 Task: Create a due date automation when advanced on, 2 days before a card is due add fields without custom fields "Resume" completed at 11:00 AM.
Action: Mouse moved to (1086, 80)
Screenshot: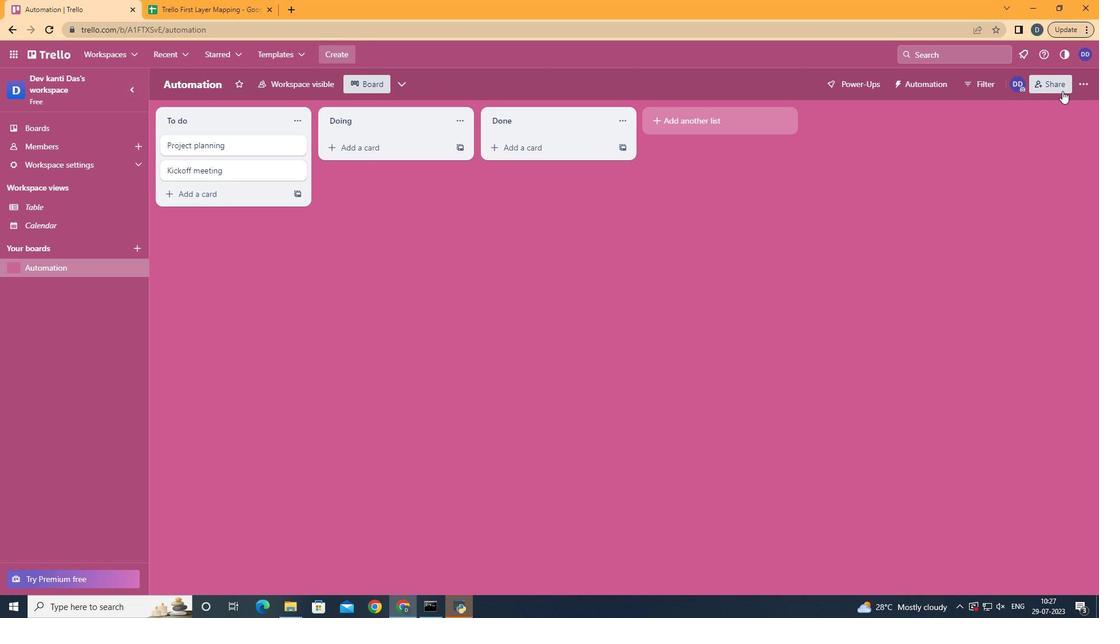 
Action: Mouse pressed left at (1086, 80)
Screenshot: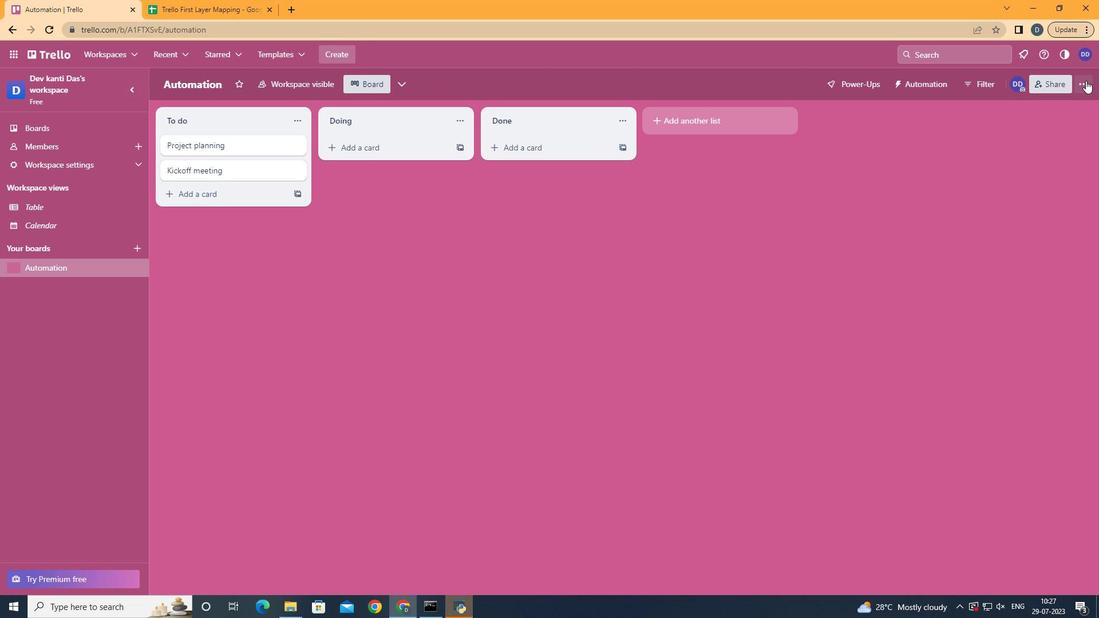 
Action: Mouse moved to (985, 233)
Screenshot: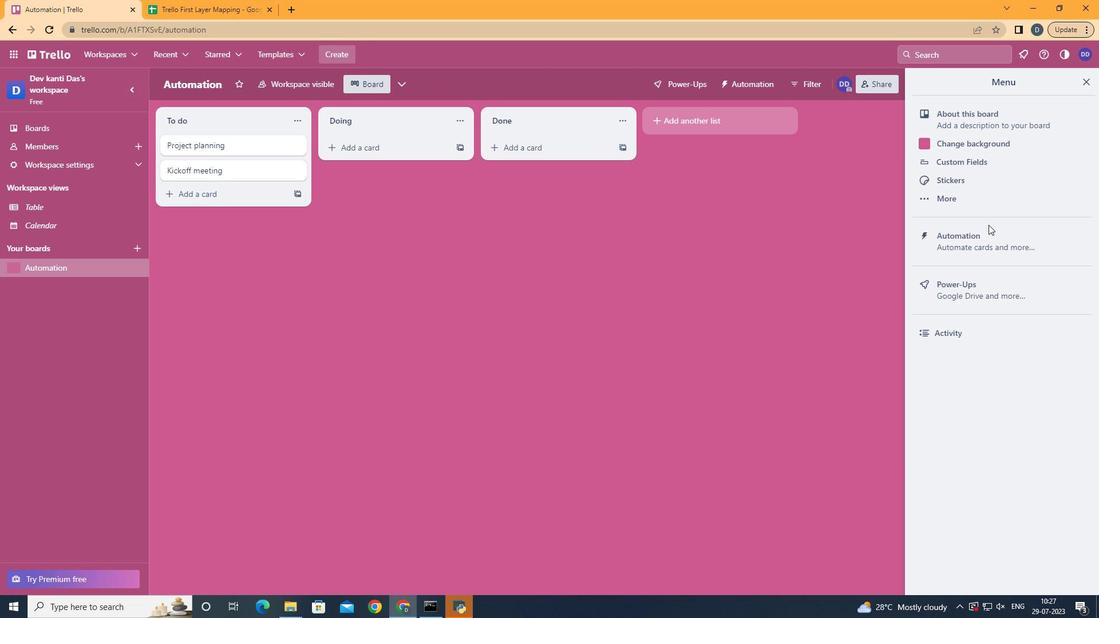 
Action: Mouse pressed left at (985, 233)
Screenshot: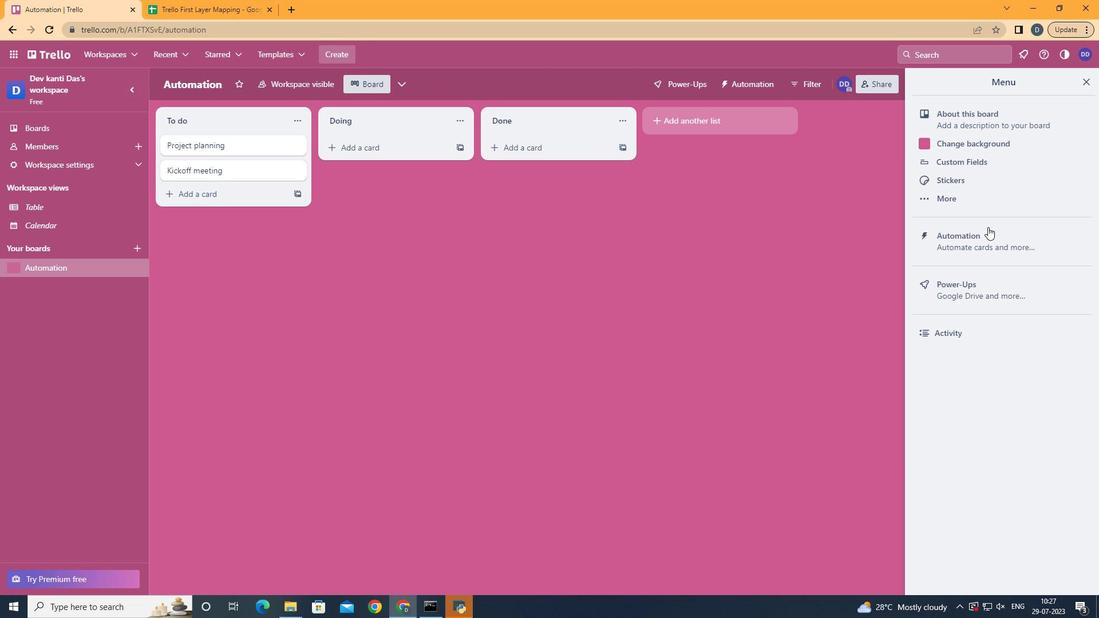 
Action: Mouse moved to (201, 235)
Screenshot: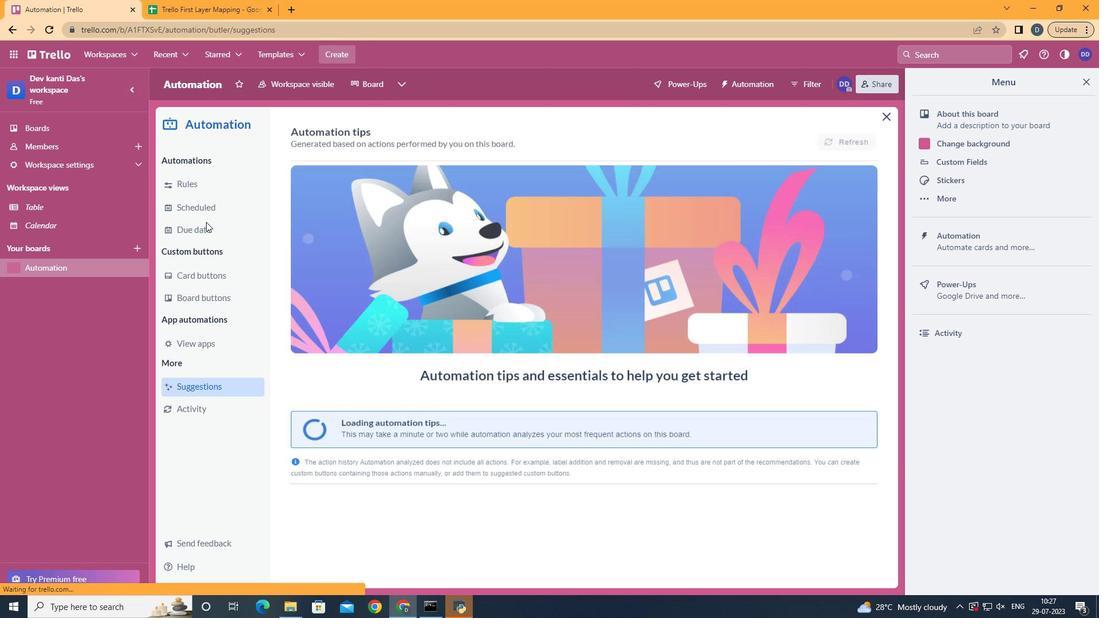 
Action: Mouse pressed left at (201, 235)
Screenshot: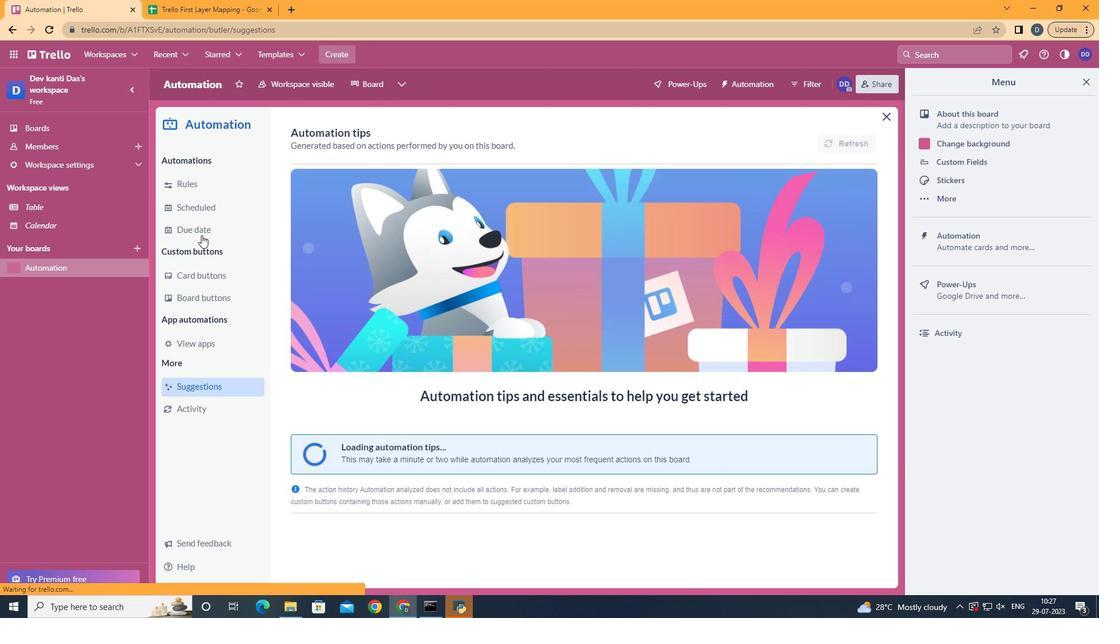 
Action: Mouse moved to (819, 138)
Screenshot: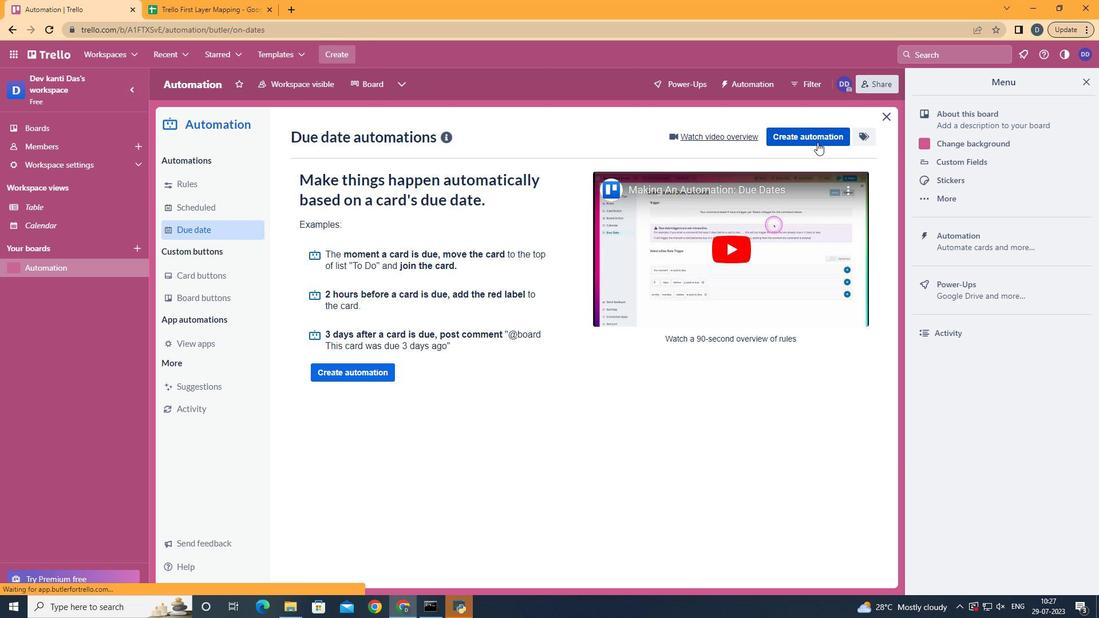 
Action: Mouse pressed left at (819, 138)
Screenshot: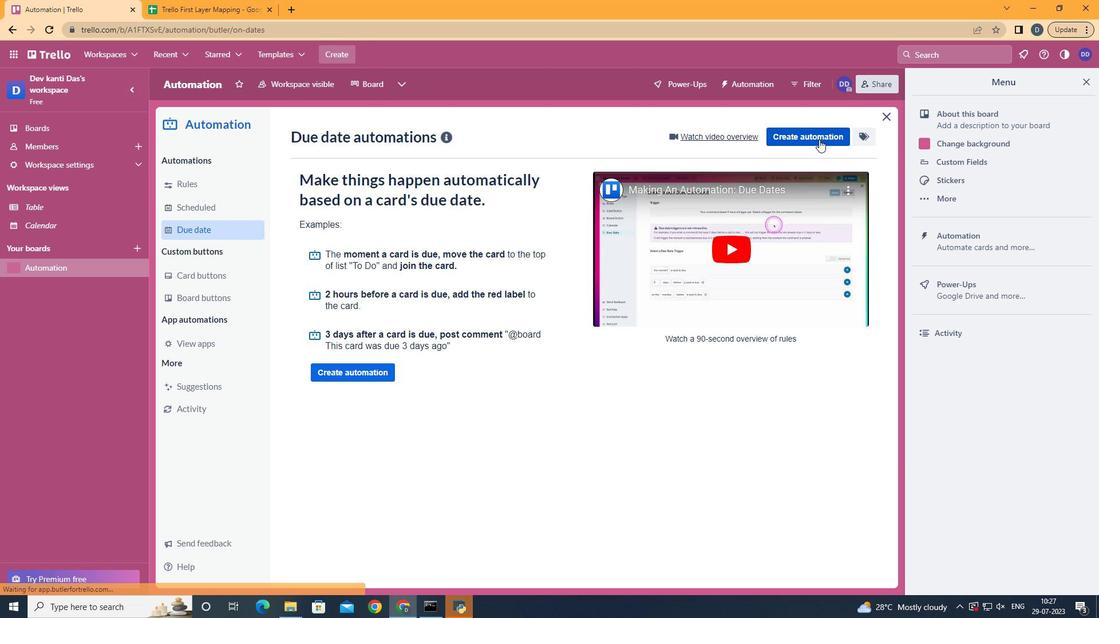 
Action: Mouse moved to (598, 244)
Screenshot: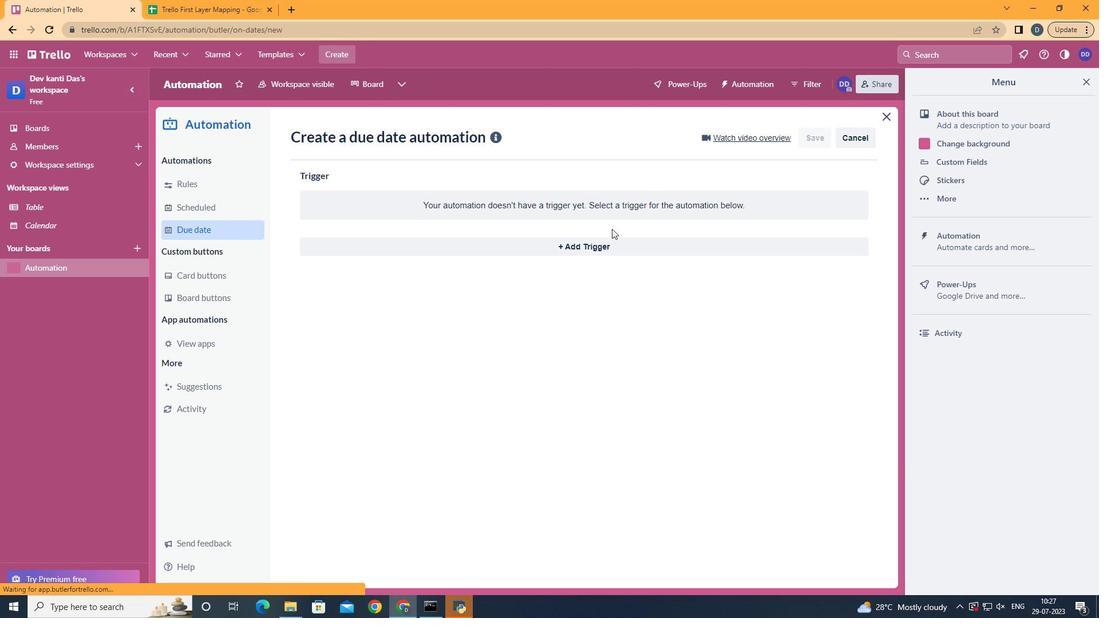 
Action: Mouse pressed left at (598, 244)
Screenshot: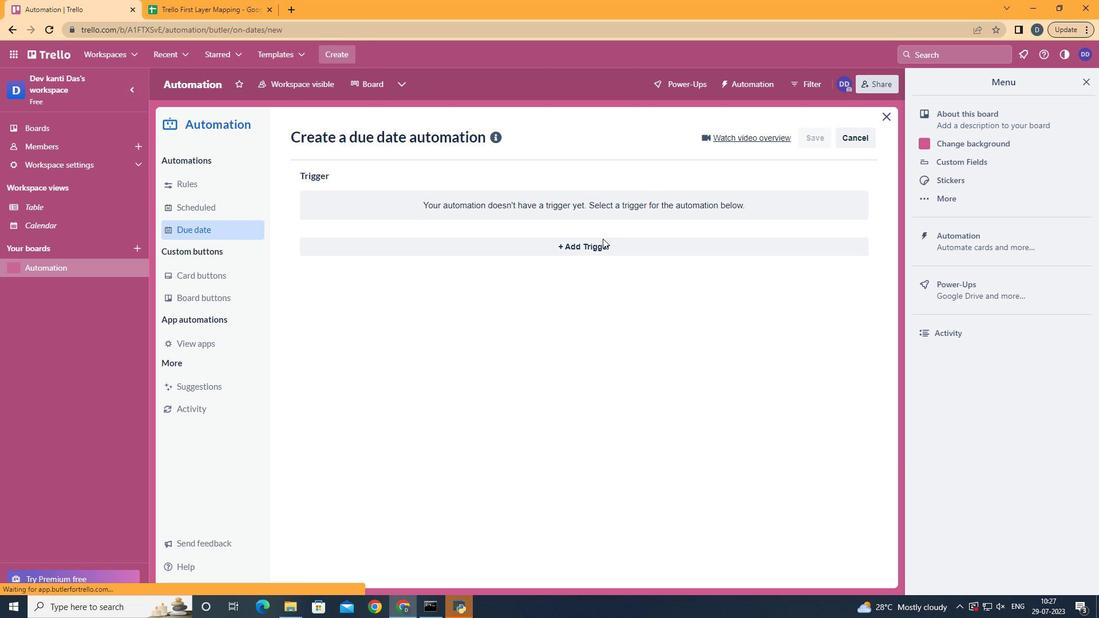 
Action: Mouse moved to (453, 420)
Screenshot: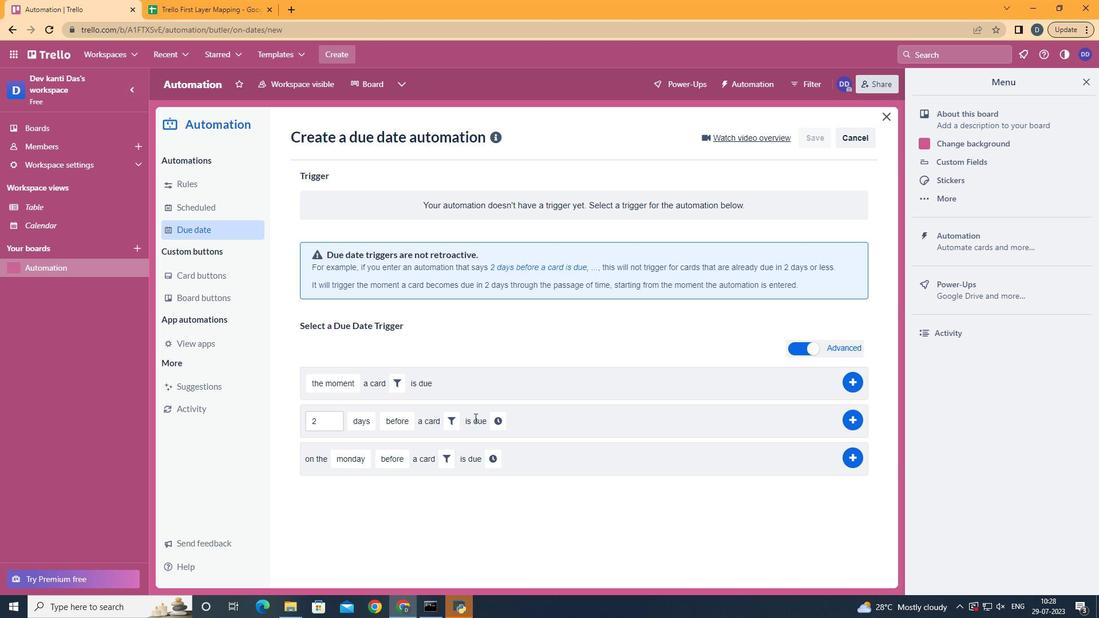 
Action: Mouse pressed left at (453, 420)
Screenshot: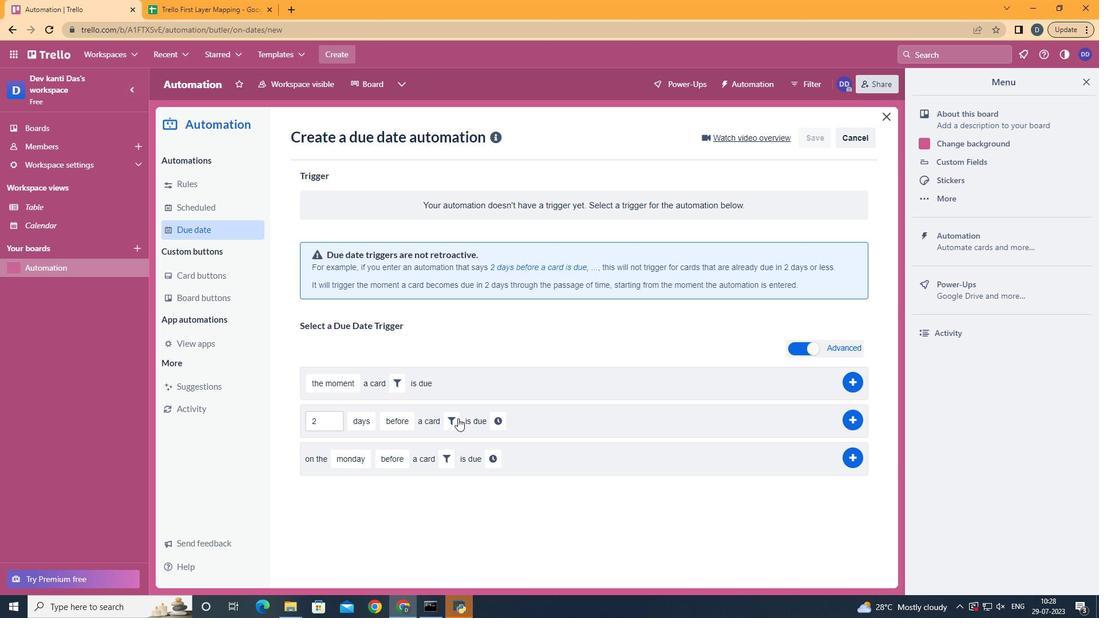 
Action: Mouse moved to (639, 460)
Screenshot: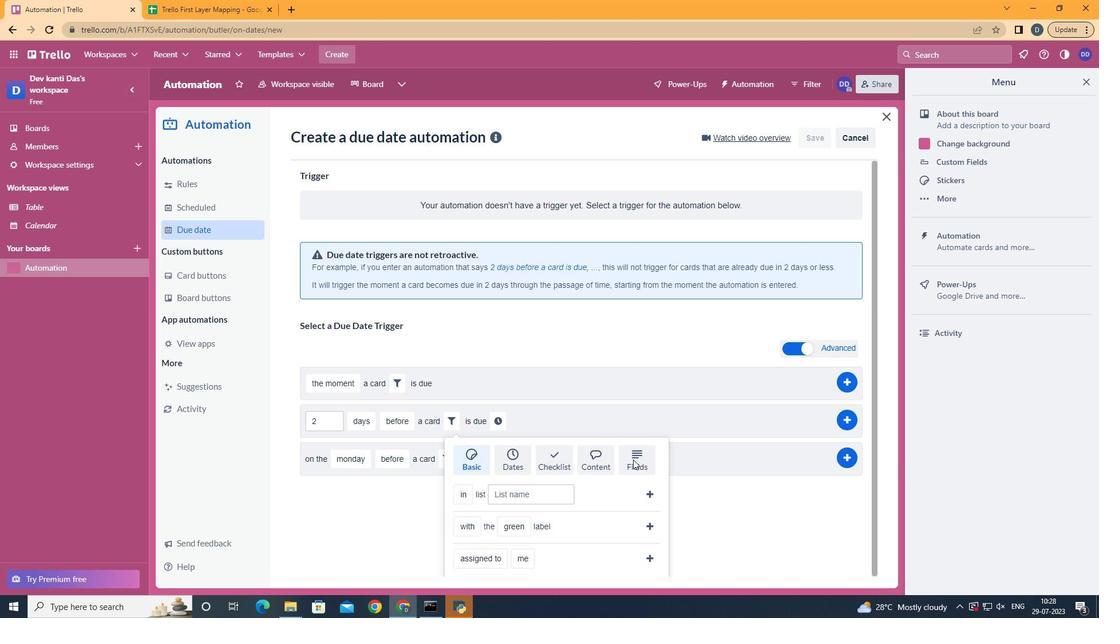 
Action: Mouse pressed left at (639, 460)
Screenshot: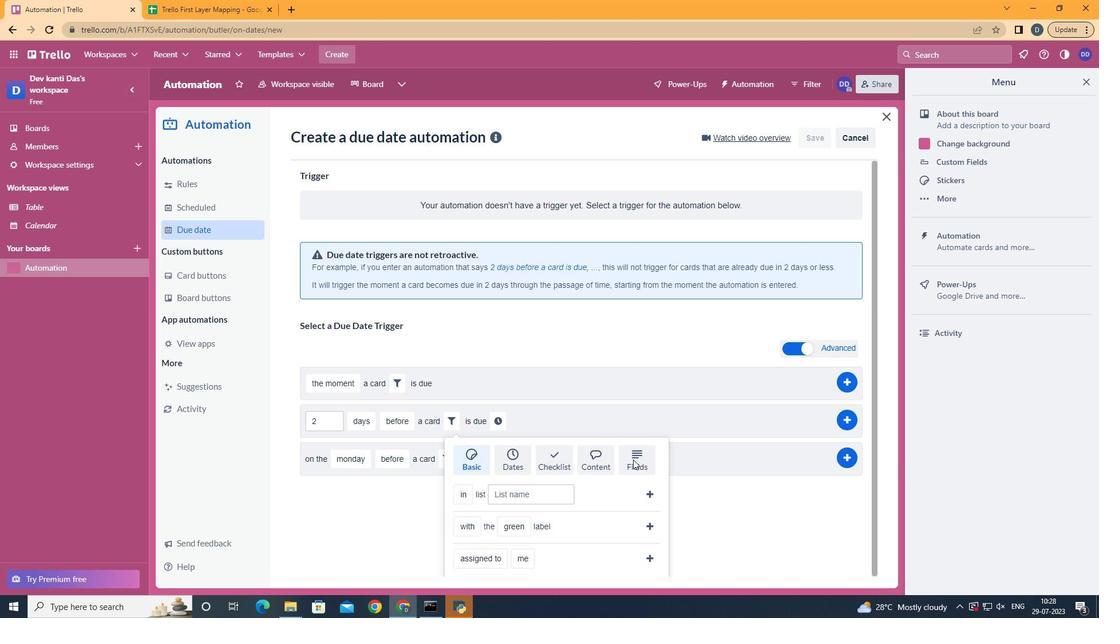 
Action: Mouse moved to (674, 470)
Screenshot: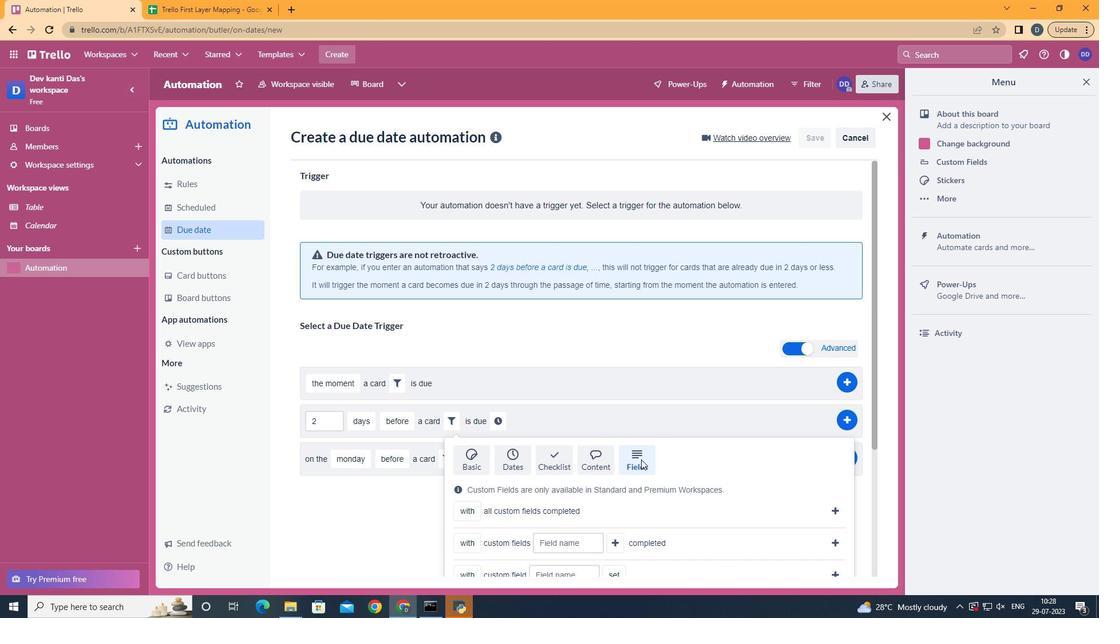 
Action: Mouse scrolled (674, 470) with delta (0, 0)
Screenshot: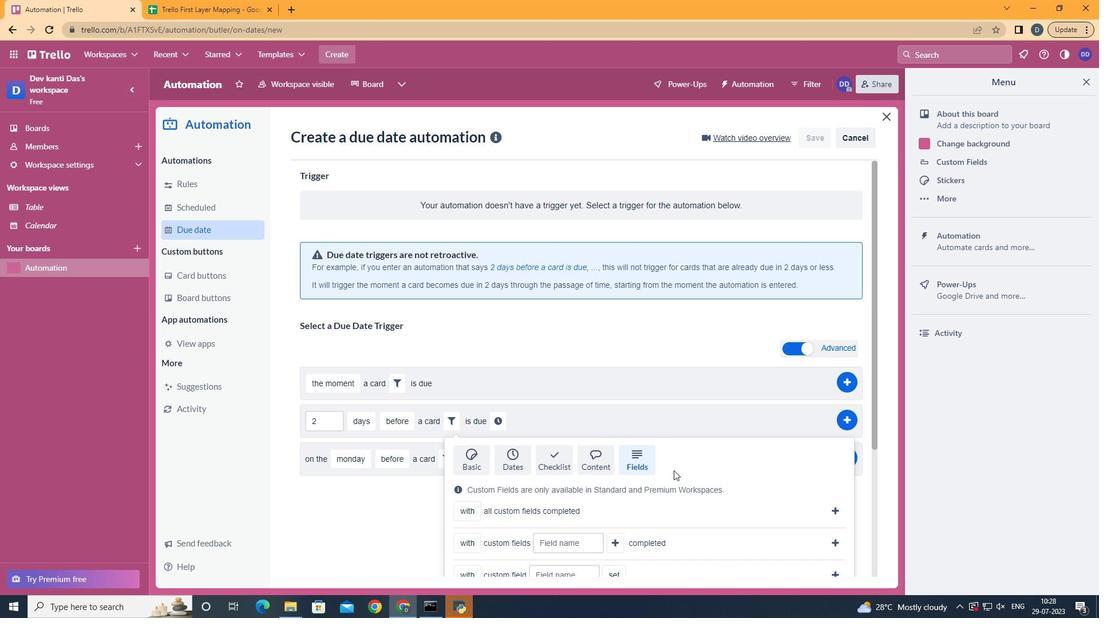 
Action: Mouse scrolled (674, 470) with delta (0, 0)
Screenshot: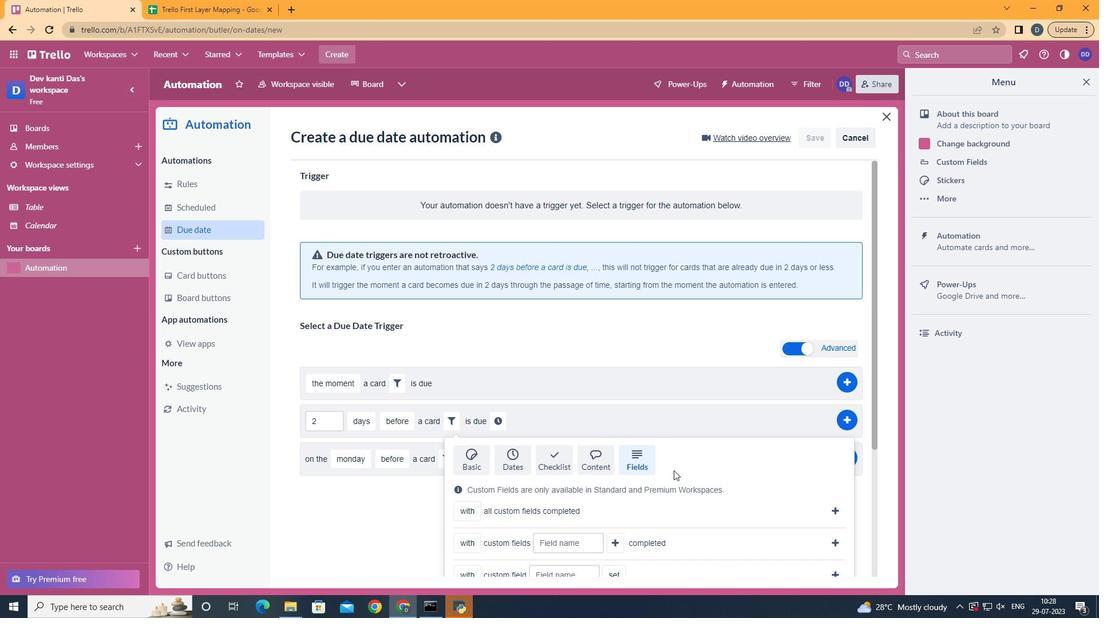 
Action: Mouse scrolled (674, 470) with delta (0, 0)
Screenshot: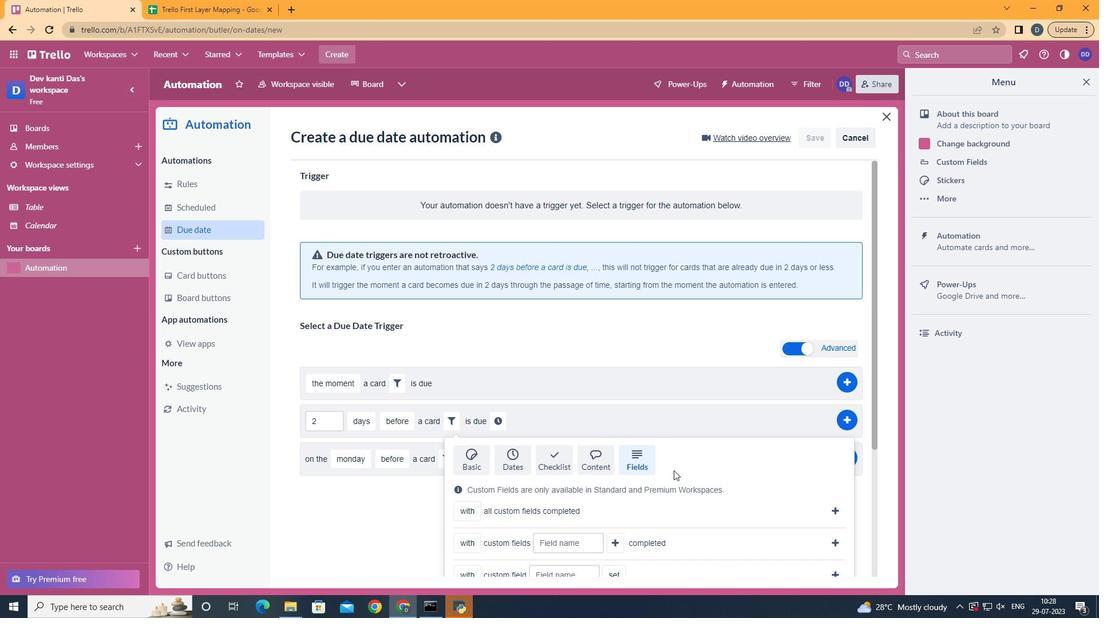 
Action: Mouse scrolled (674, 470) with delta (0, 0)
Screenshot: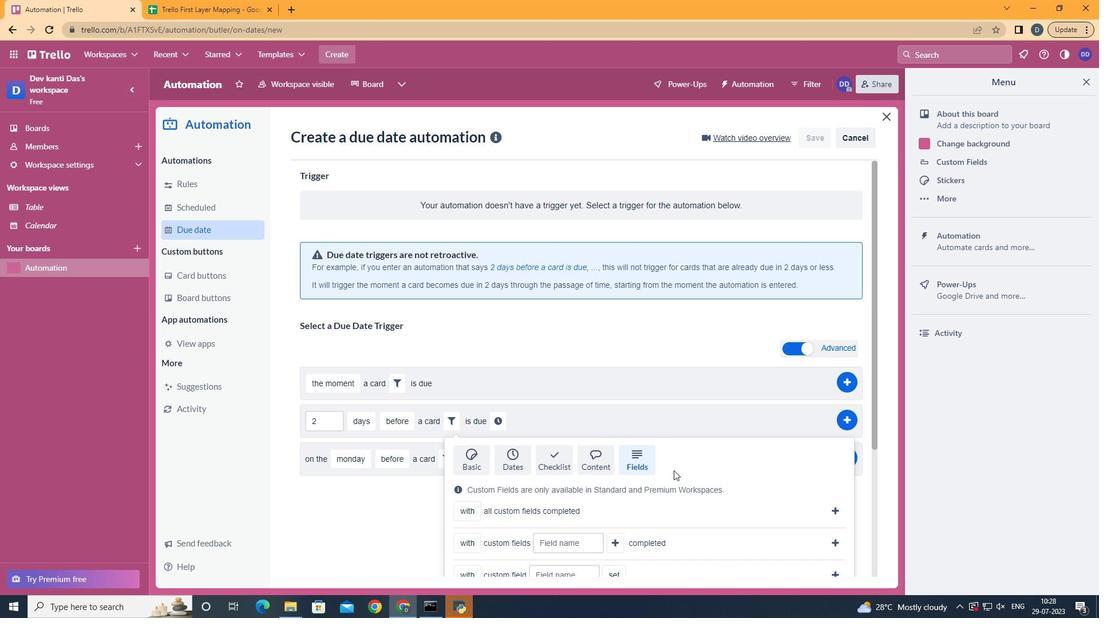 
Action: Mouse moved to (481, 403)
Screenshot: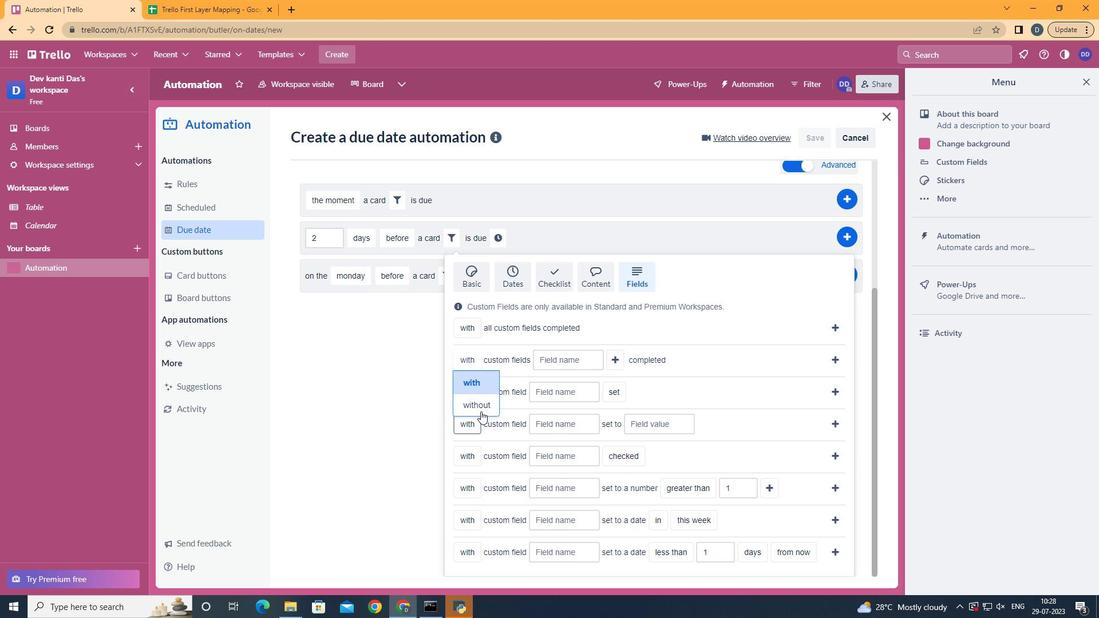 
Action: Mouse pressed left at (481, 403)
Screenshot: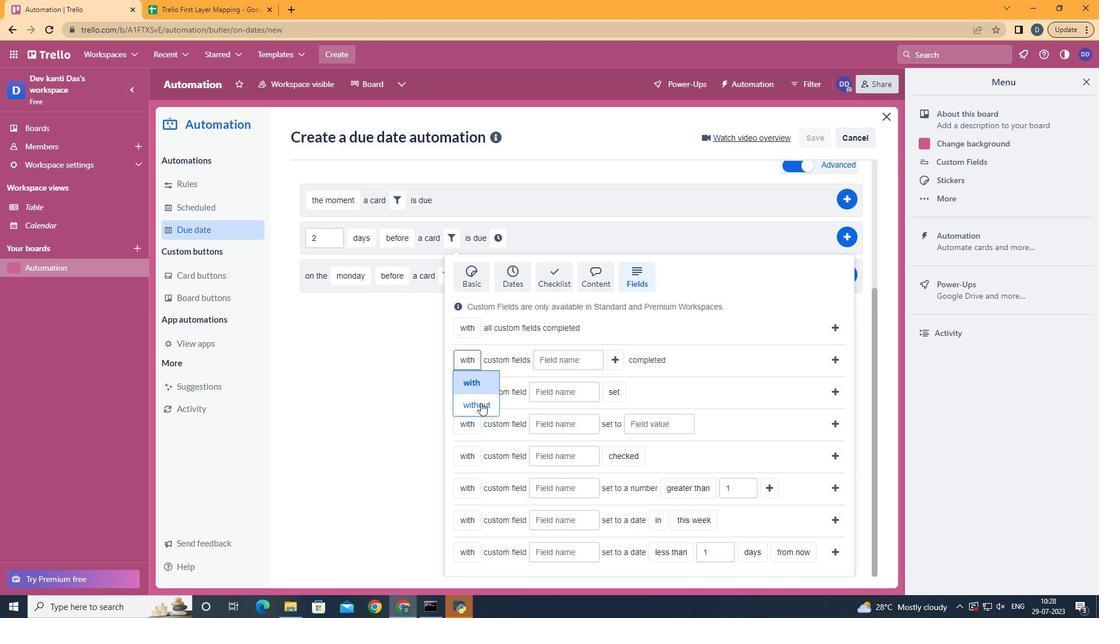
Action: Mouse moved to (578, 363)
Screenshot: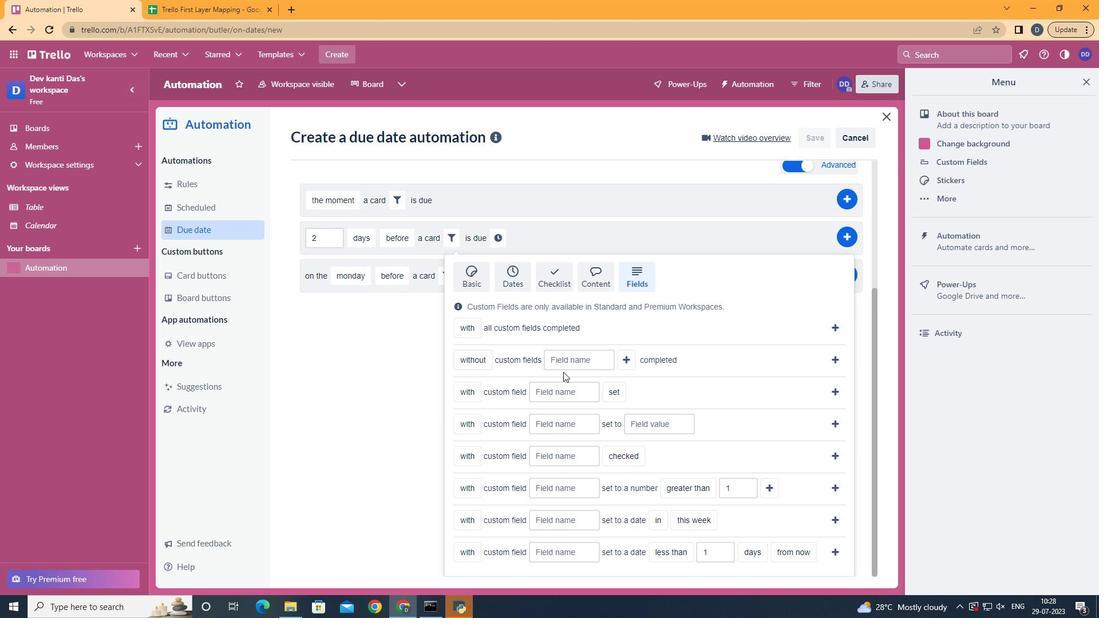 
Action: Mouse pressed left at (578, 363)
Screenshot: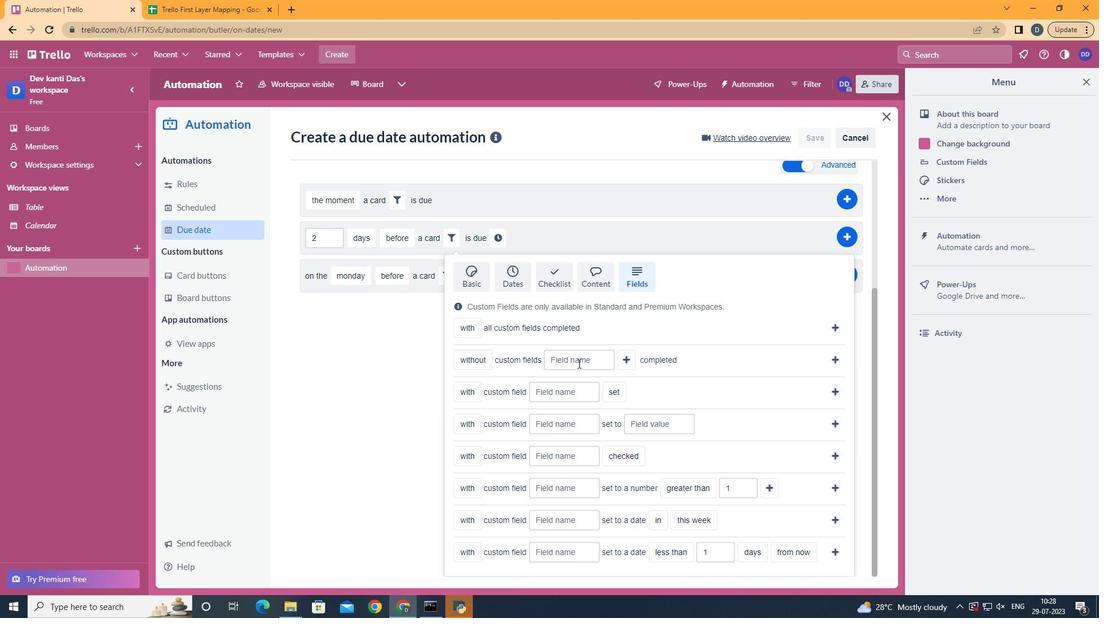 
Action: Key pressed <Key.shift>Resume
Screenshot: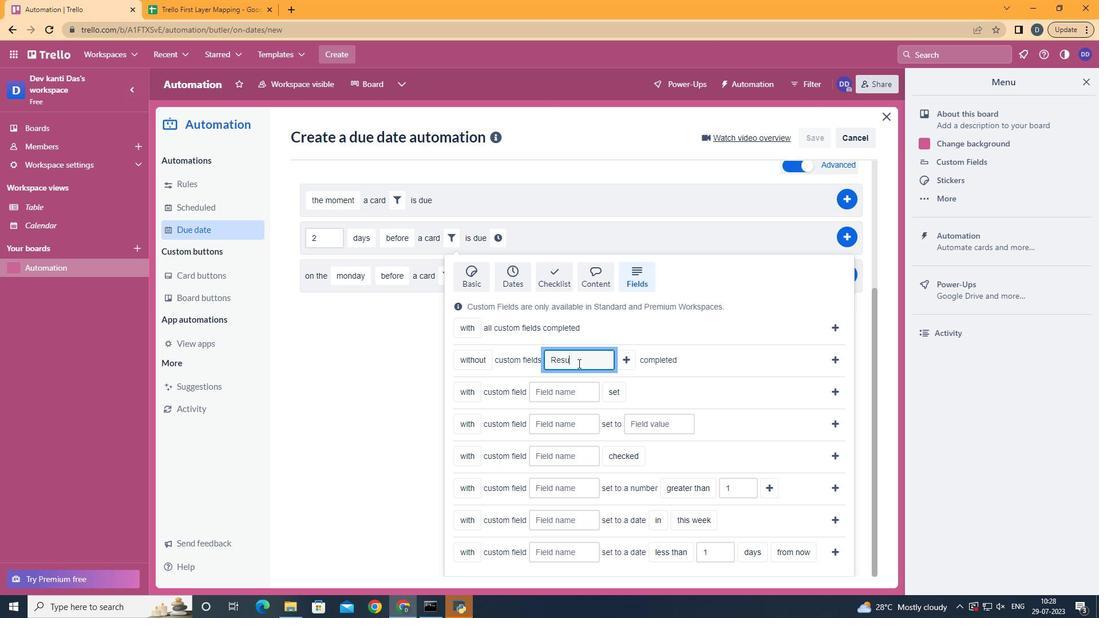 
Action: Mouse moved to (835, 359)
Screenshot: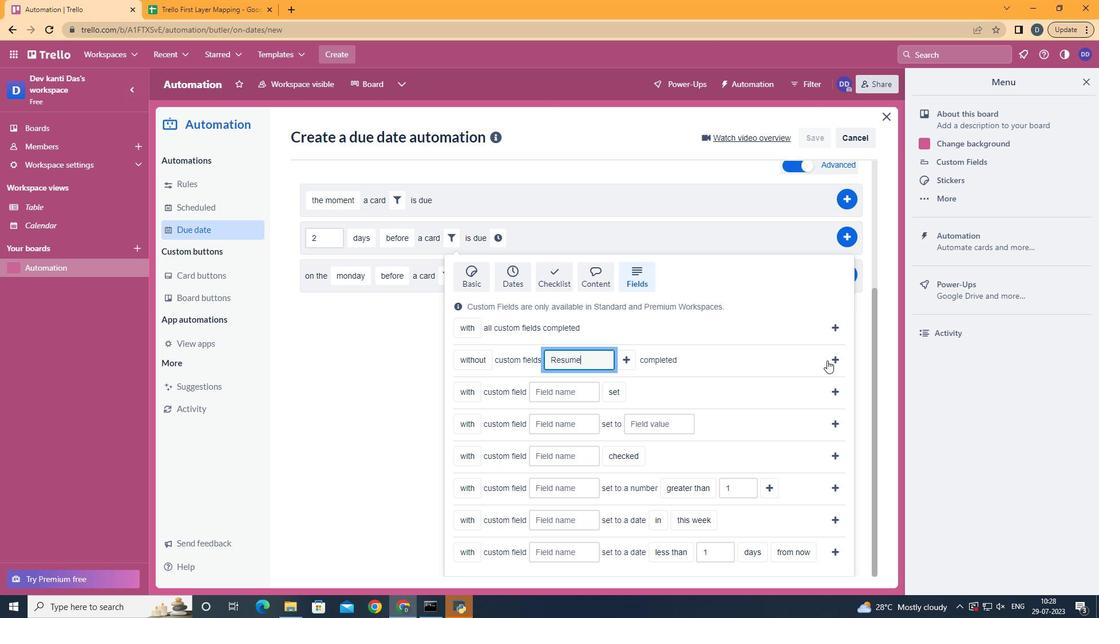 
Action: Mouse pressed left at (835, 359)
Screenshot: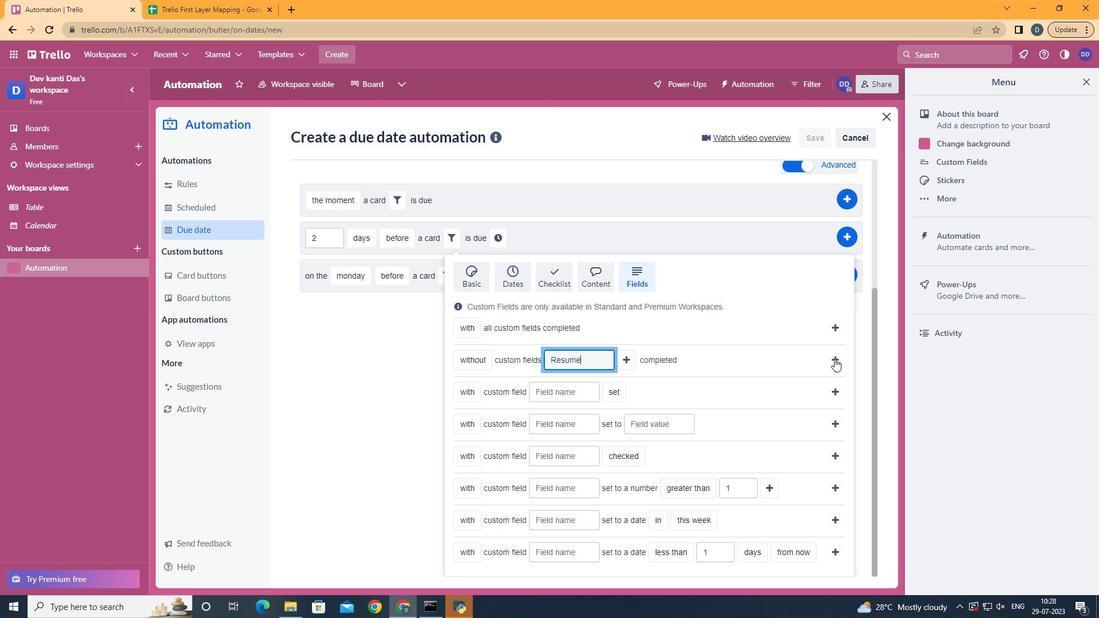
Action: Mouse moved to (675, 421)
Screenshot: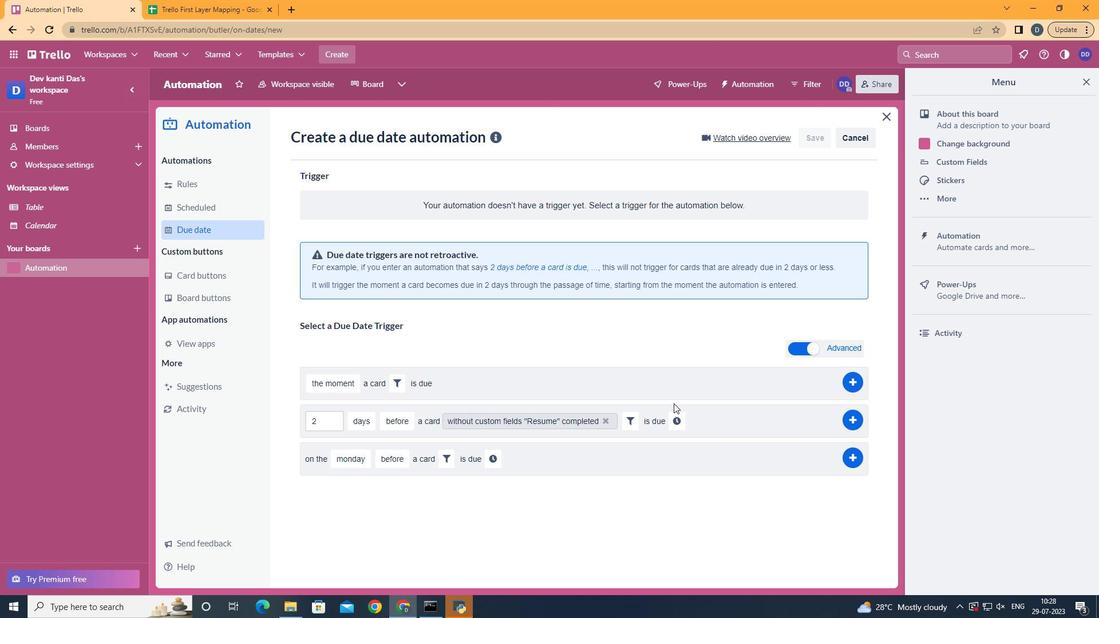 
Action: Mouse pressed left at (675, 421)
Screenshot: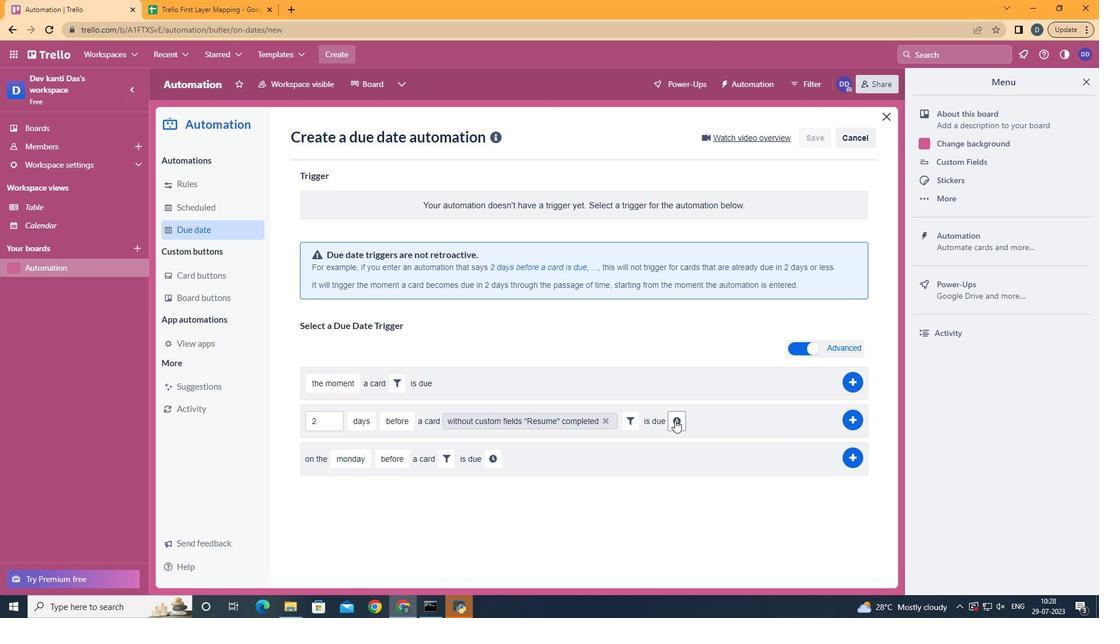 
Action: Mouse moved to (709, 424)
Screenshot: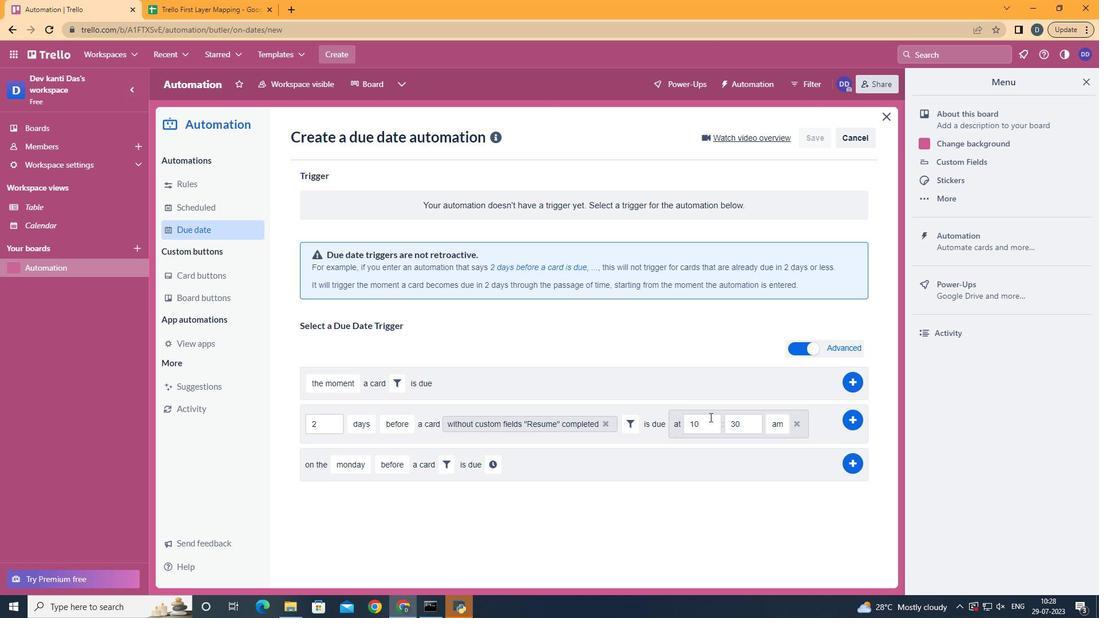
Action: Mouse pressed left at (709, 424)
Screenshot: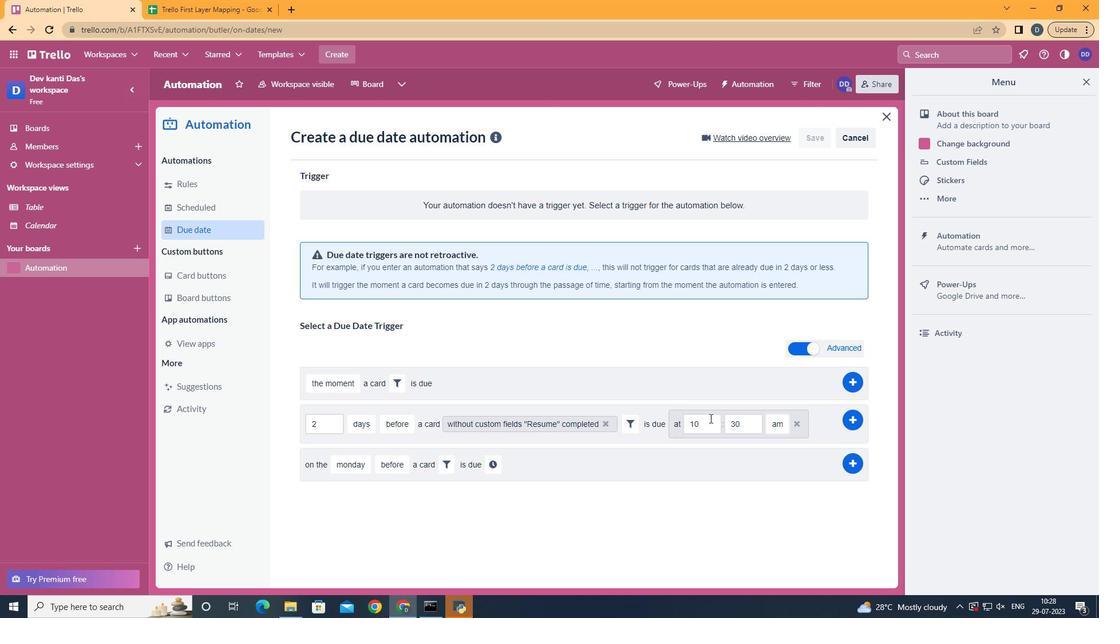 
Action: Mouse moved to (699, 425)
Screenshot: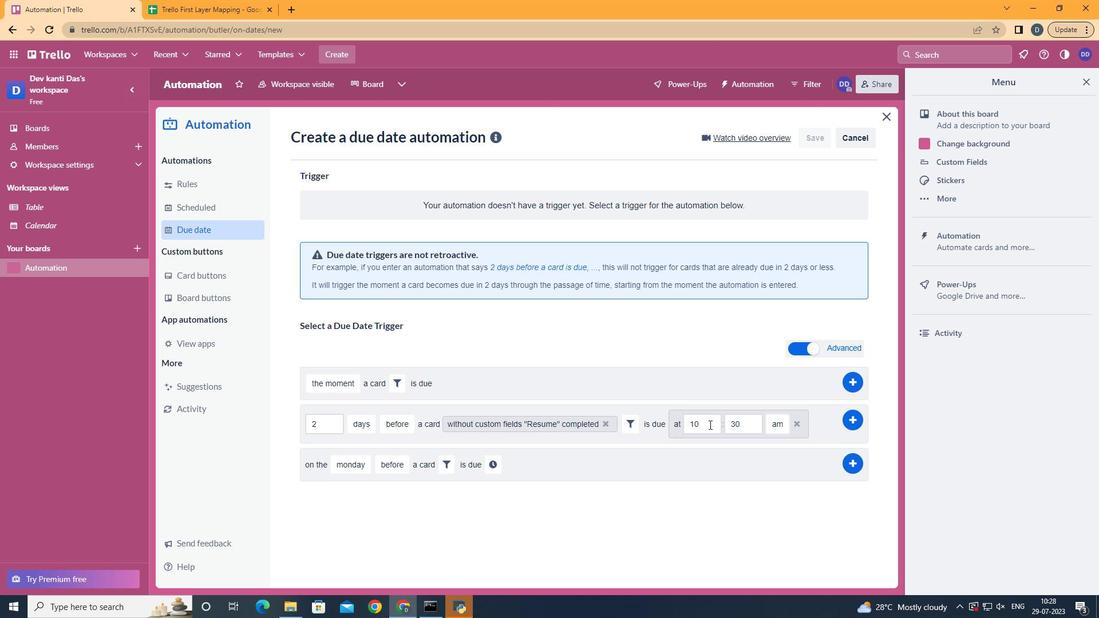 
Action: Key pressed <Key.backspace><Key.backspace>11
Screenshot: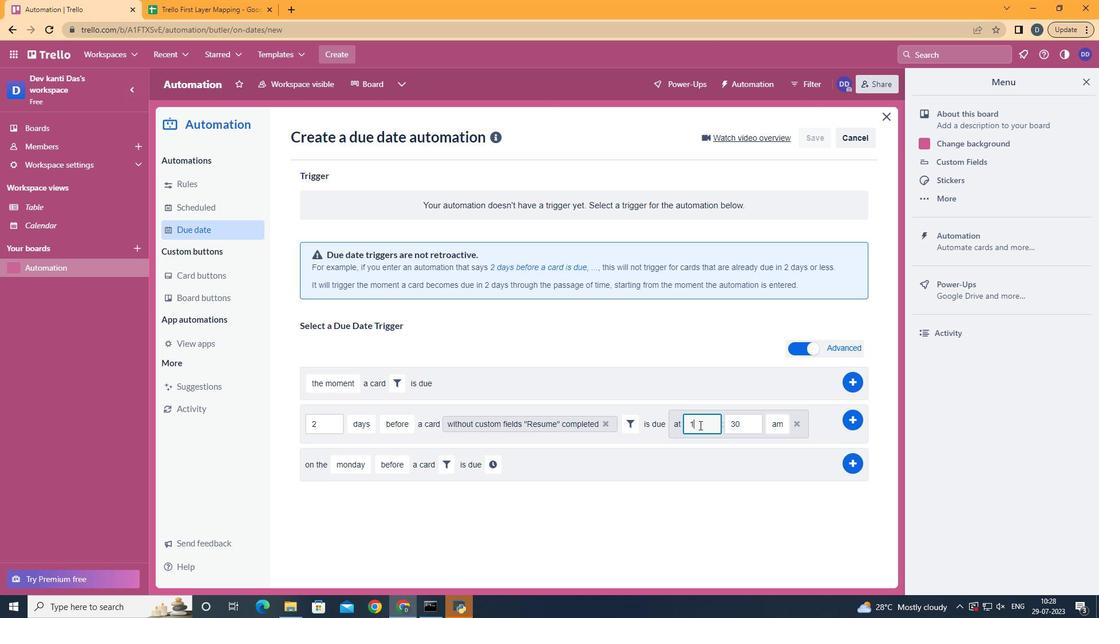 
Action: Mouse moved to (743, 422)
Screenshot: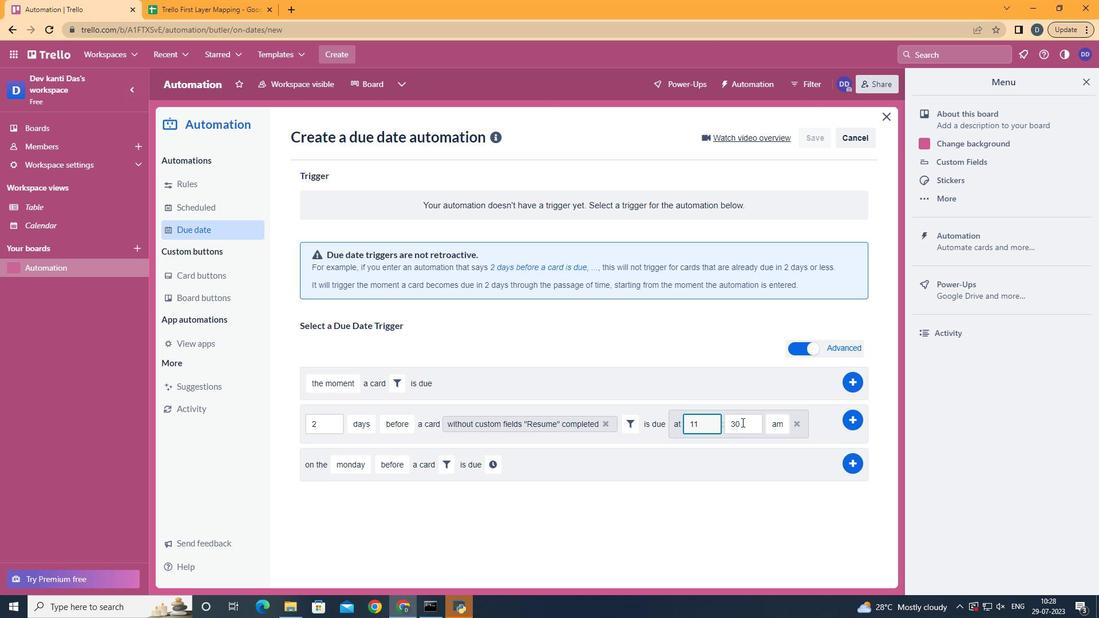
Action: Mouse pressed left at (743, 422)
Screenshot: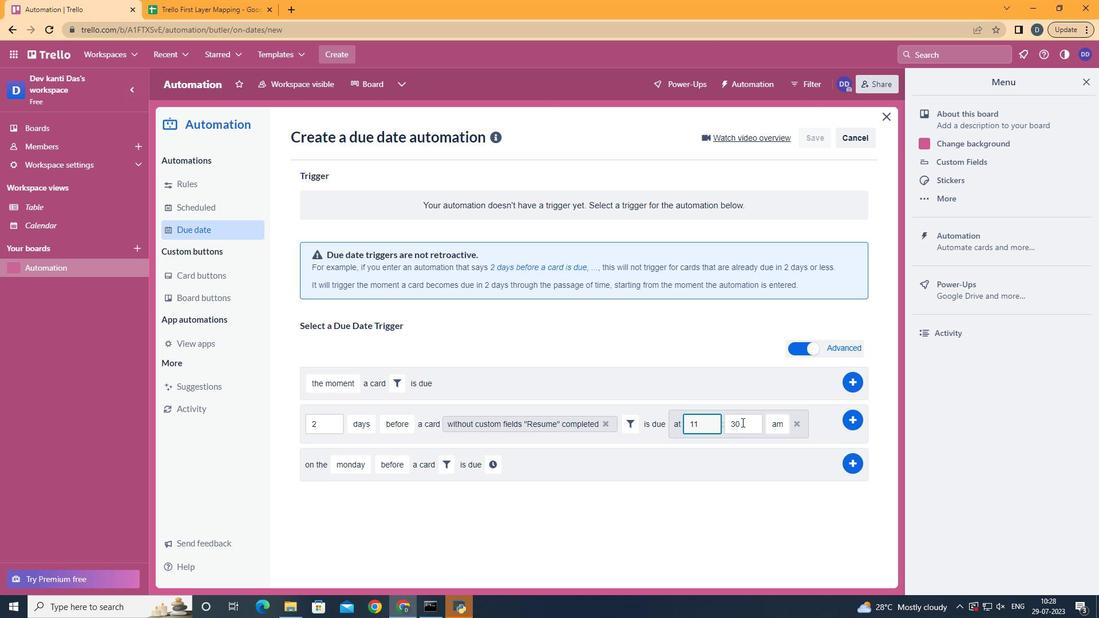 
Action: Key pressed <Key.backspace><Key.backspace>00
Screenshot: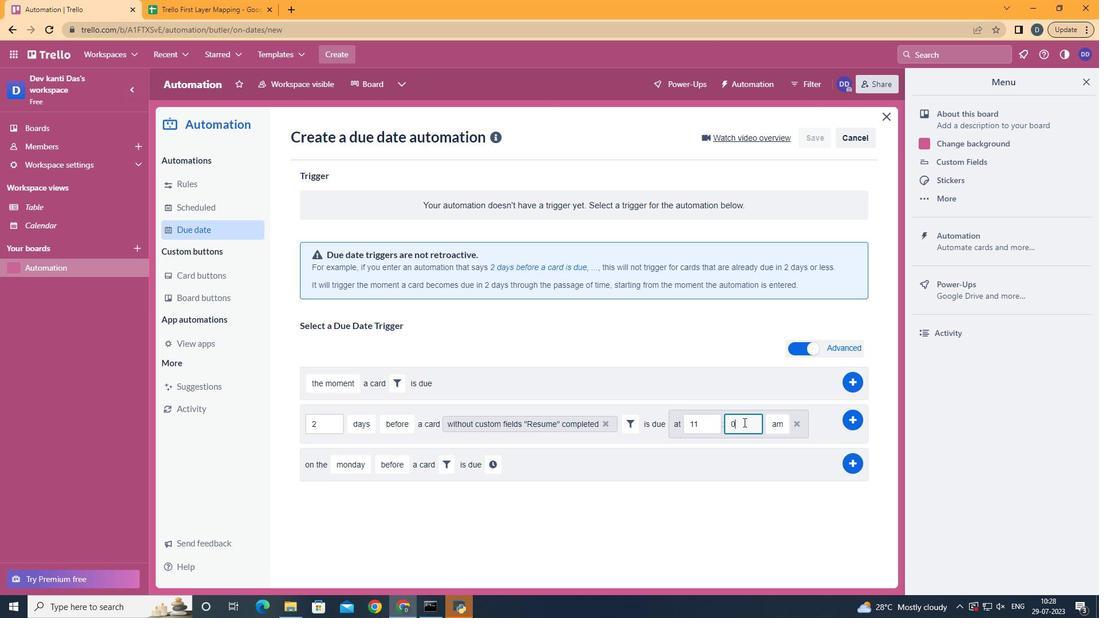 
Action: Mouse moved to (783, 444)
Screenshot: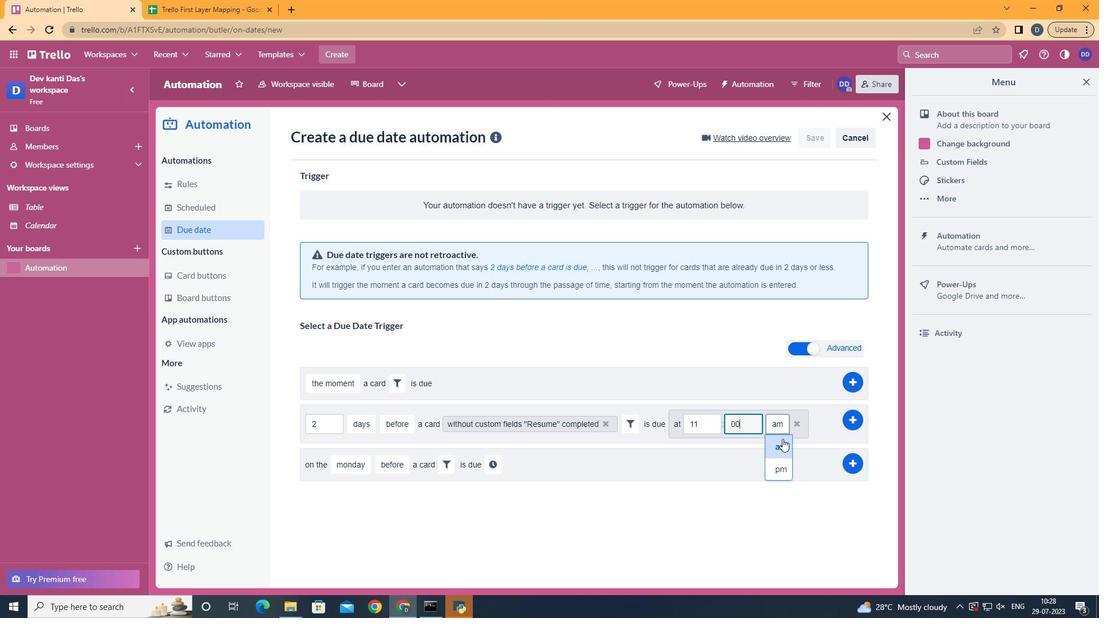 
Action: Mouse pressed left at (783, 444)
Screenshot: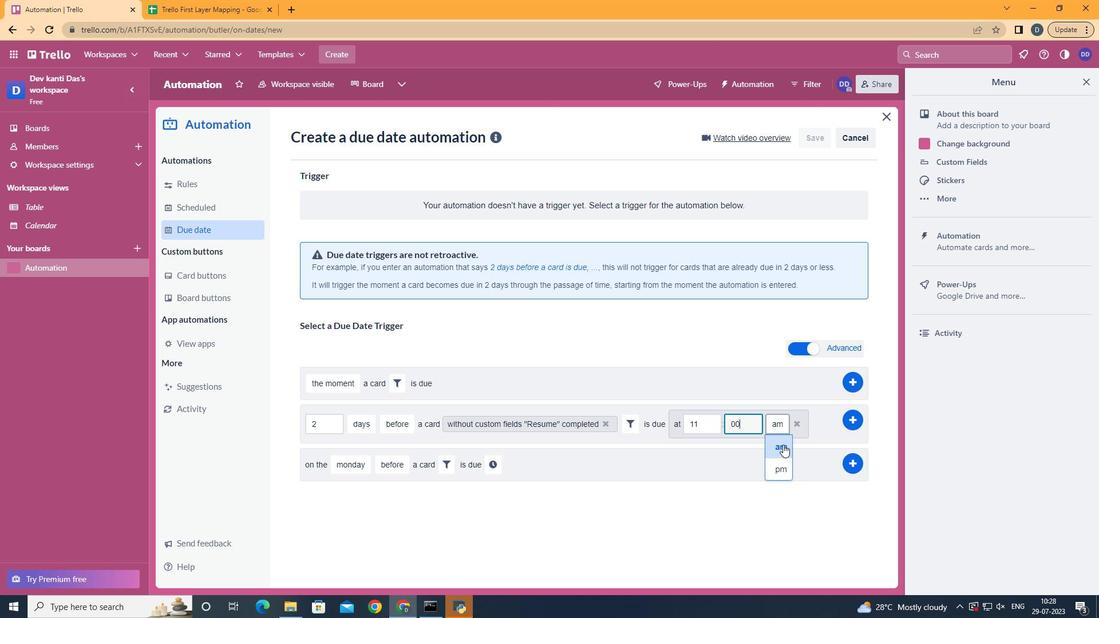 
